 Task: Look for products in the category "Collagen, Hair, Skin & Nails" from Paradise Herbs only.
Action: Mouse moved to (229, 114)
Screenshot: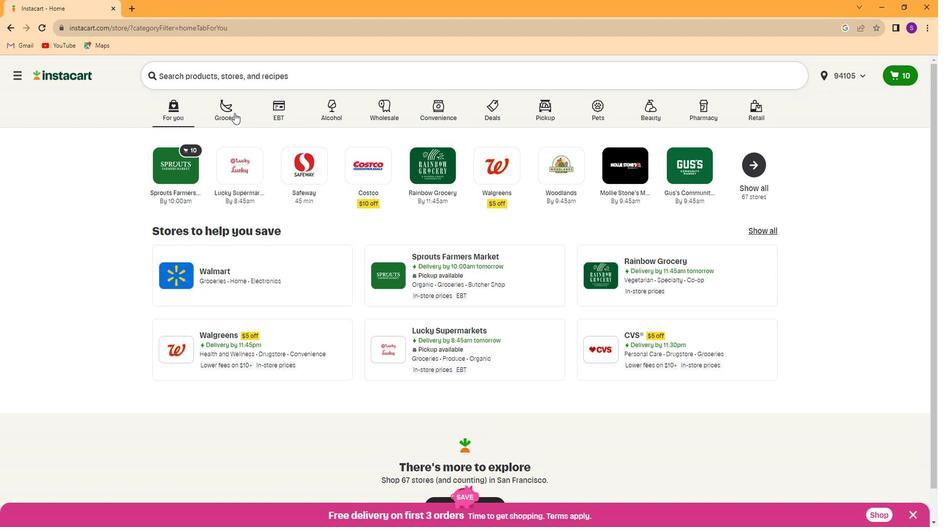 
Action: Mouse pressed left at (229, 114)
Screenshot: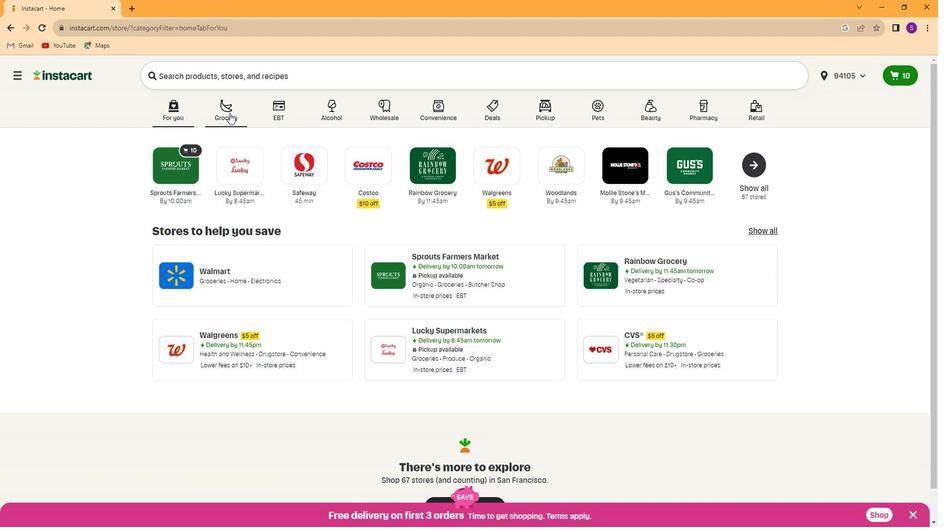 
Action: Mouse moved to (664, 175)
Screenshot: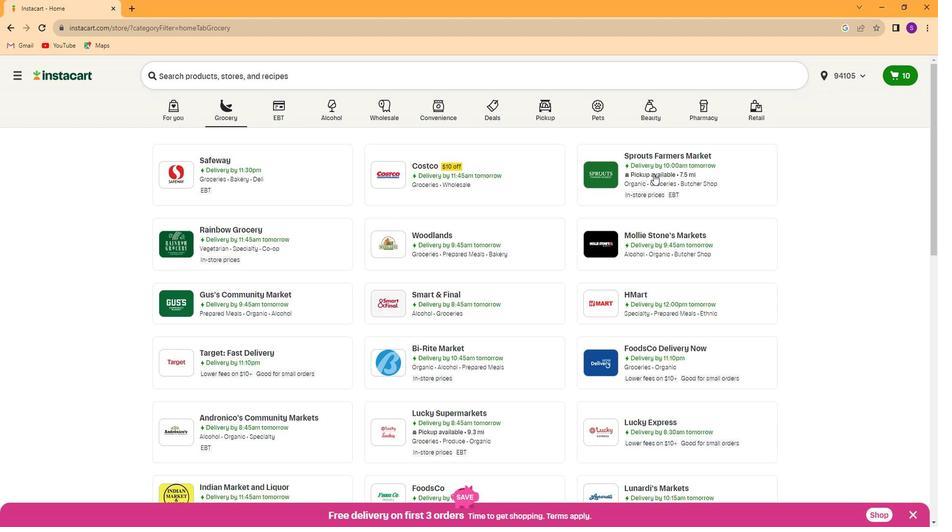 
Action: Mouse pressed left at (664, 175)
Screenshot: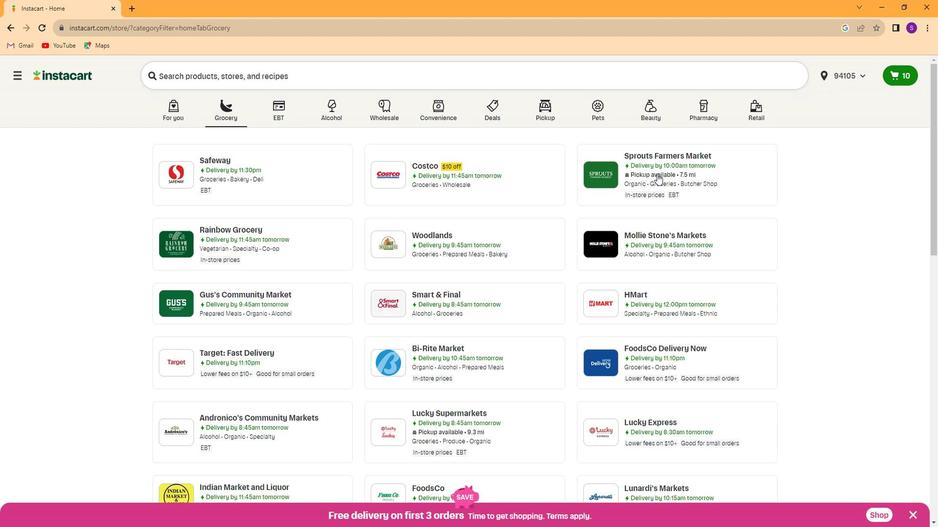 
Action: Mouse moved to (61, 337)
Screenshot: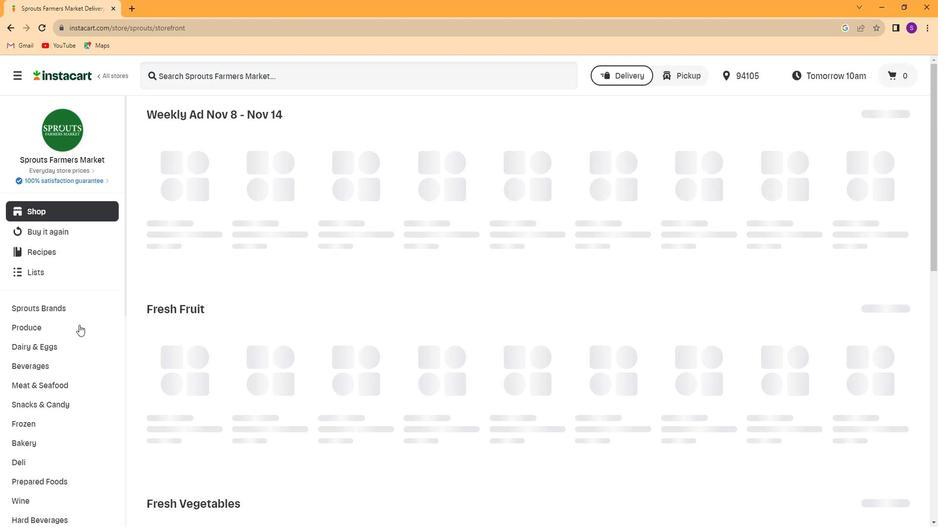 
Action: Mouse scrolled (61, 337) with delta (0, 0)
Screenshot: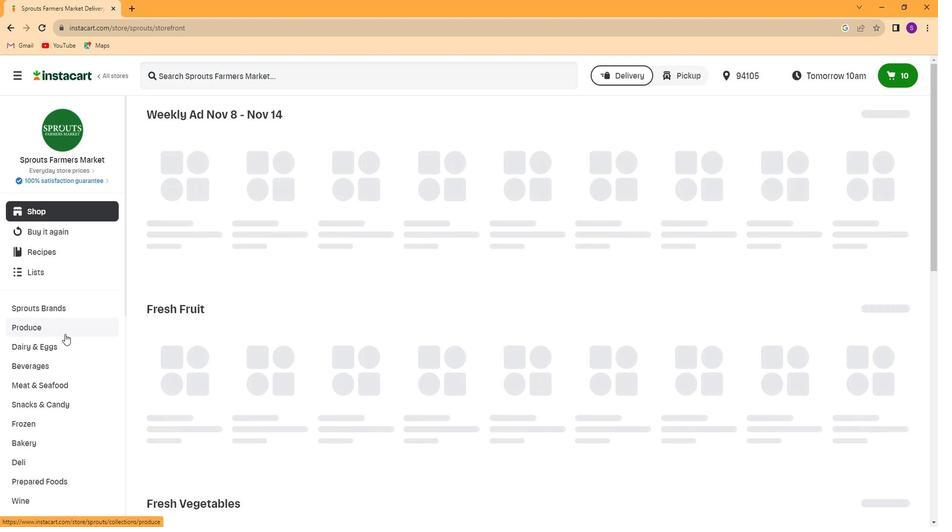 
Action: Mouse scrolled (61, 337) with delta (0, 0)
Screenshot: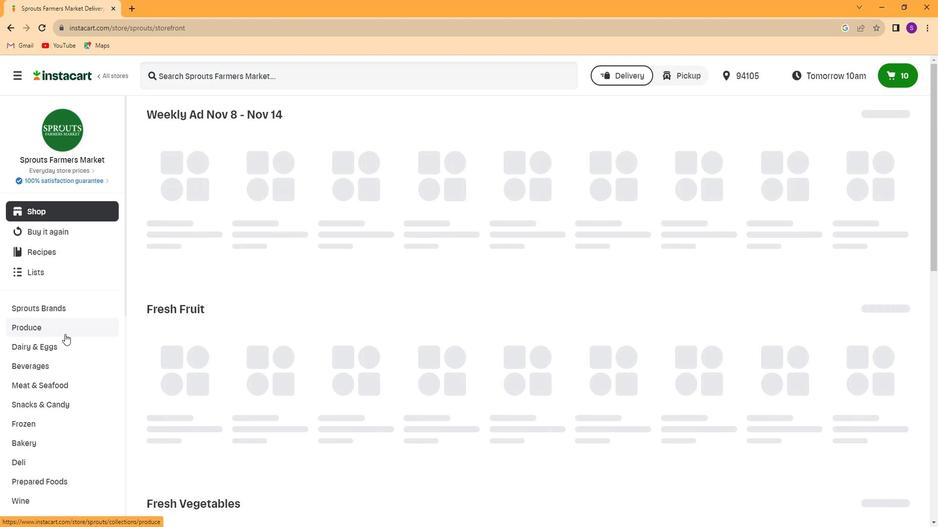 
Action: Mouse scrolled (61, 337) with delta (0, 0)
Screenshot: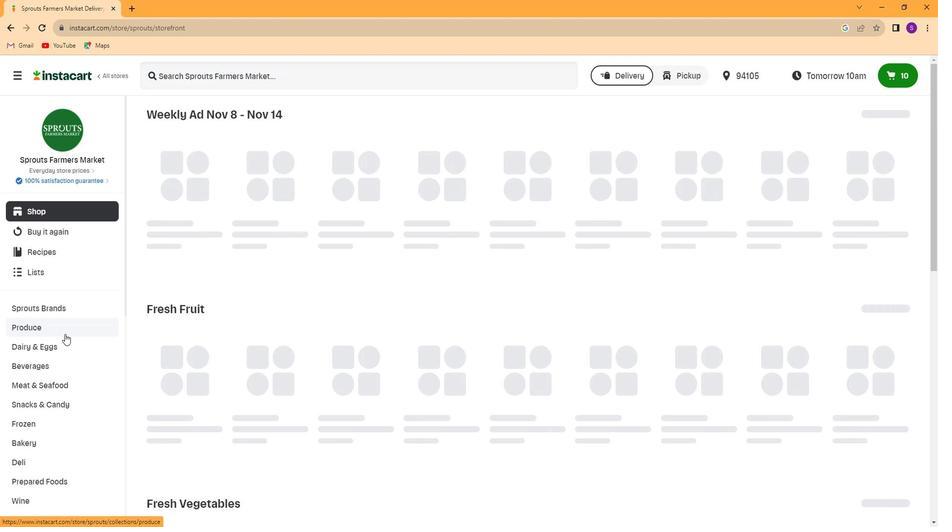 
Action: Mouse scrolled (61, 337) with delta (0, 0)
Screenshot: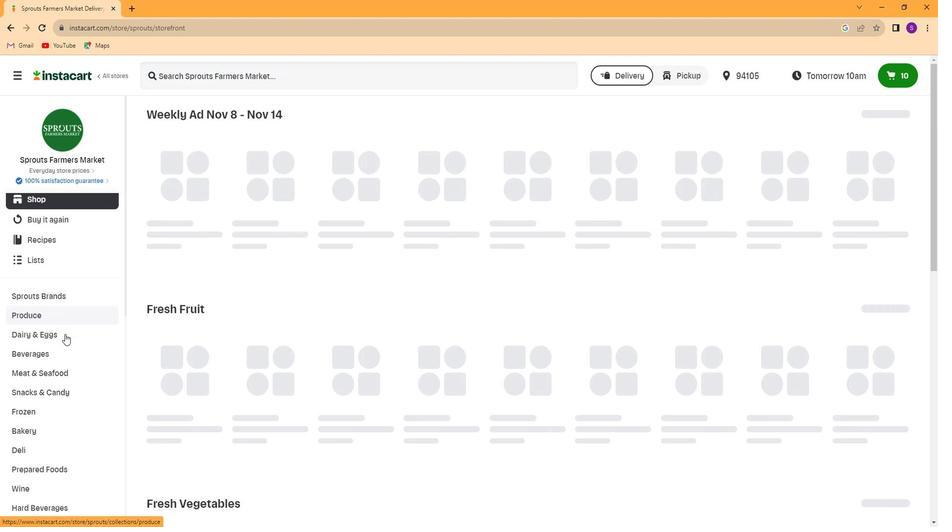 
Action: Mouse scrolled (61, 337) with delta (0, 0)
Screenshot: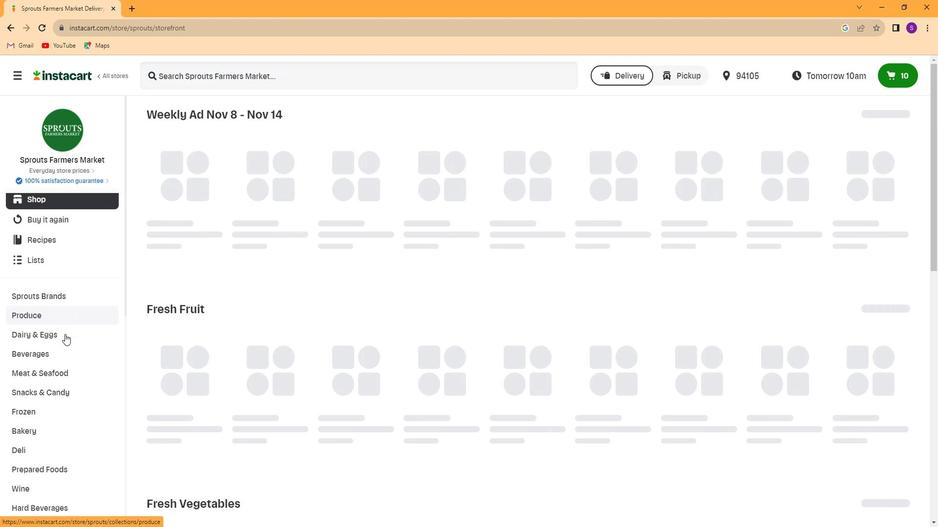 
Action: Mouse scrolled (61, 338) with delta (0, 0)
Screenshot: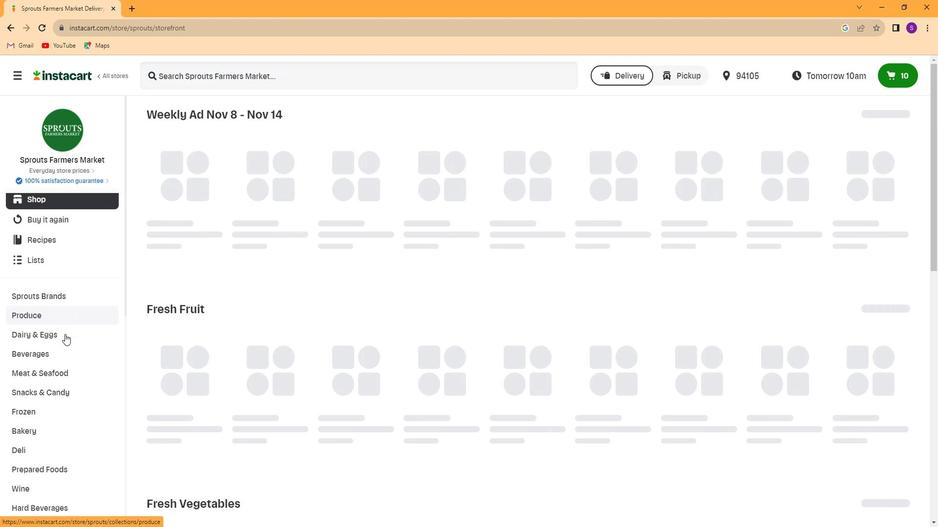 
Action: Mouse scrolled (61, 337) with delta (0, 0)
Screenshot: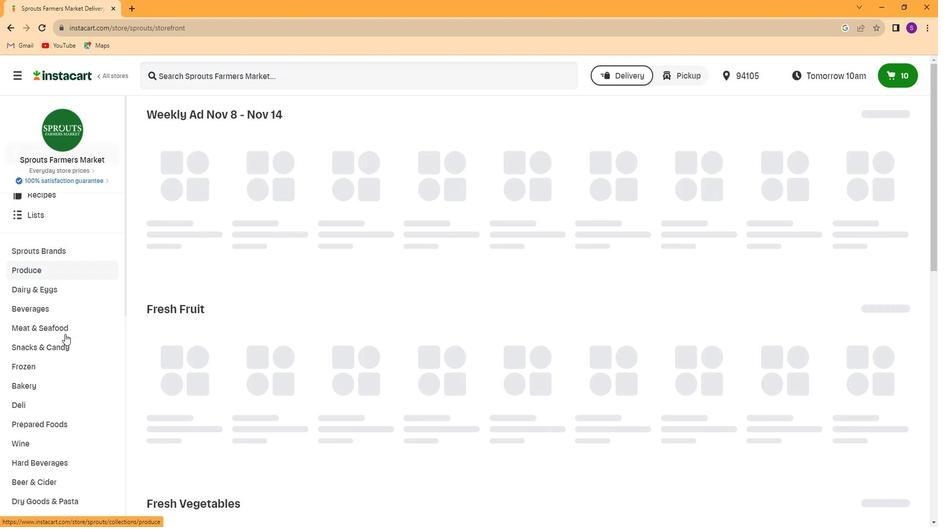 
Action: Mouse scrolled (61, 337) with delta (0, 0)
Screenshot: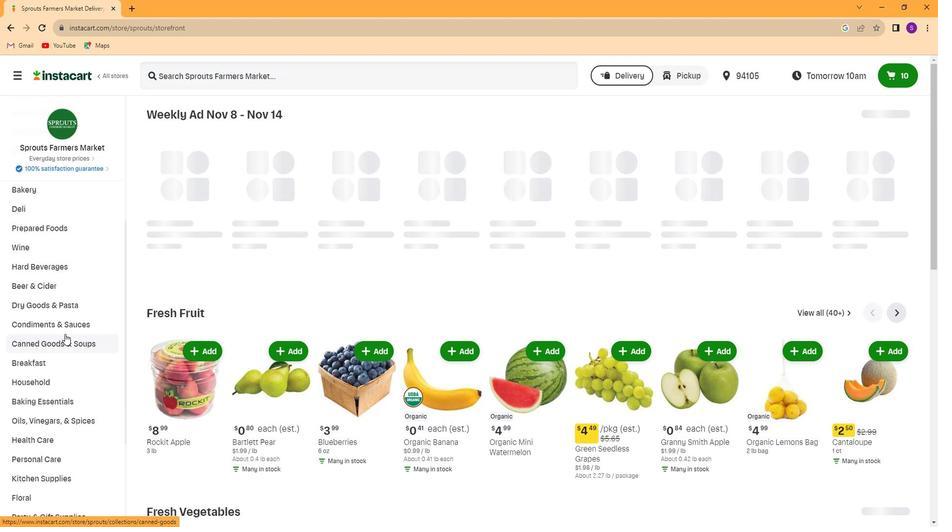 
Action: Mouse moved to (61, 338)
Screenshot: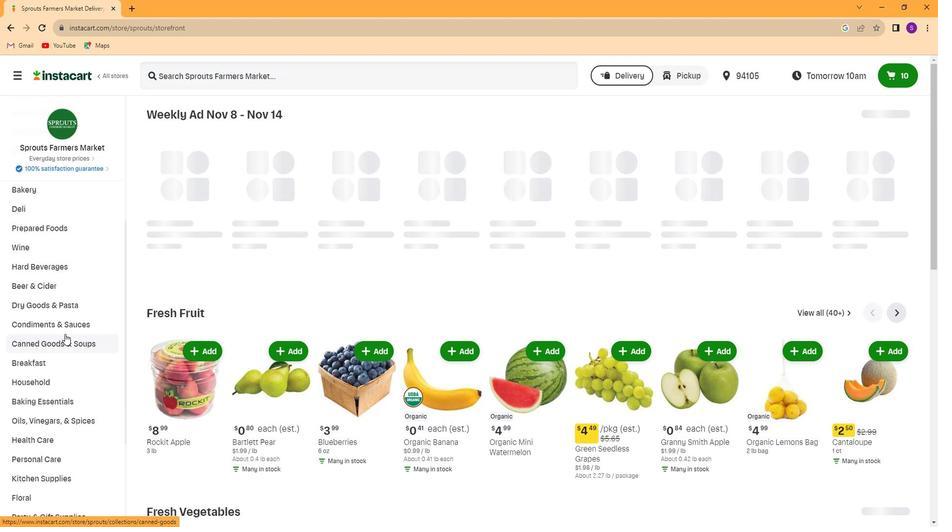 
Action: Mouse scrolled (61, 337) with delta (0, 0)
Screenshot: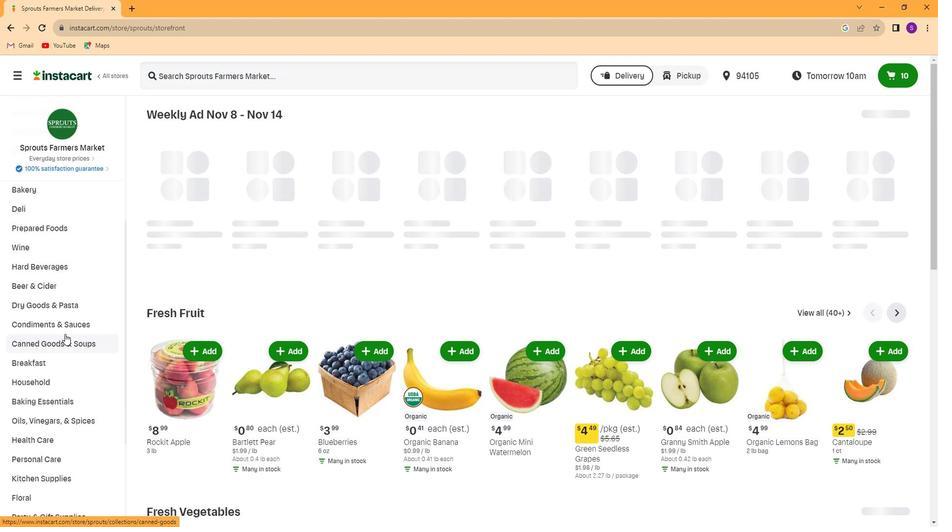 
Action: Mouse moved to (58, 338)
Screenshot: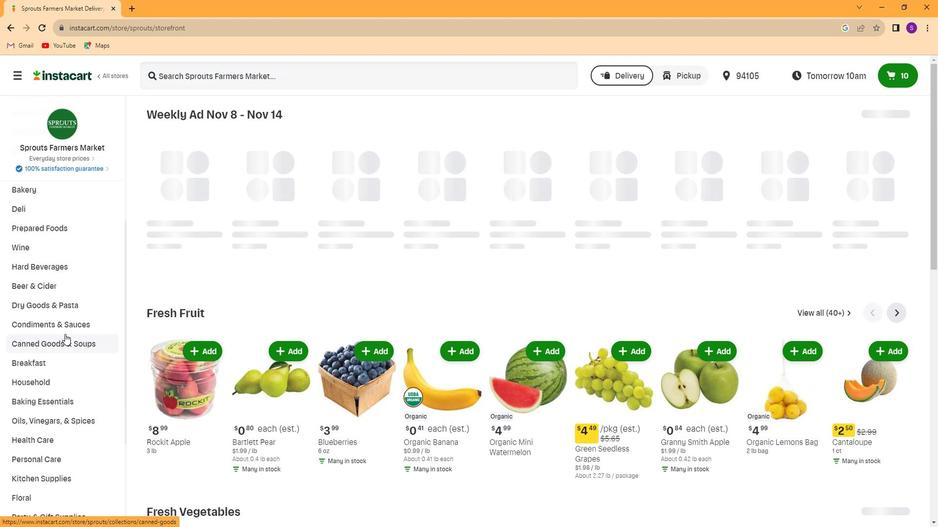 
Action: Mouse scrolled (58, 338) with delta (0, 0)
Screenshot: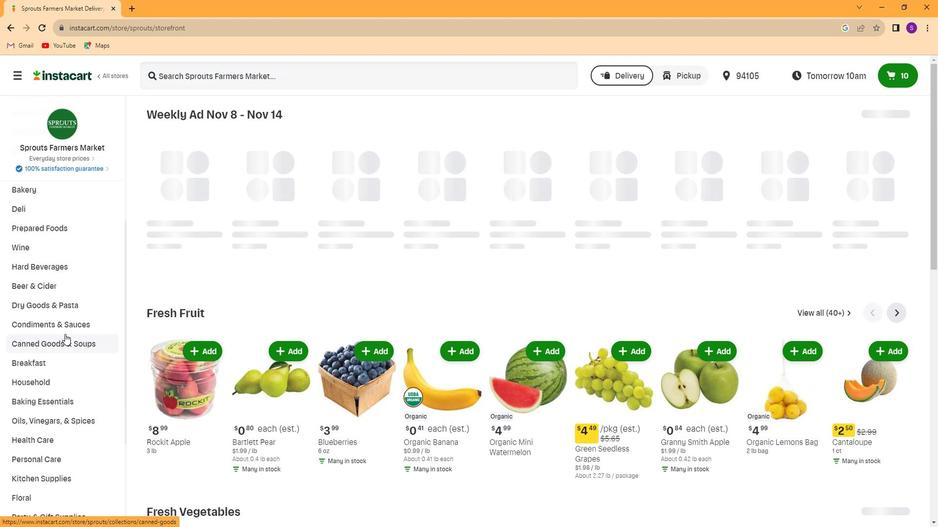 
Action: Mouse moved to (57, 339)
Screenshot: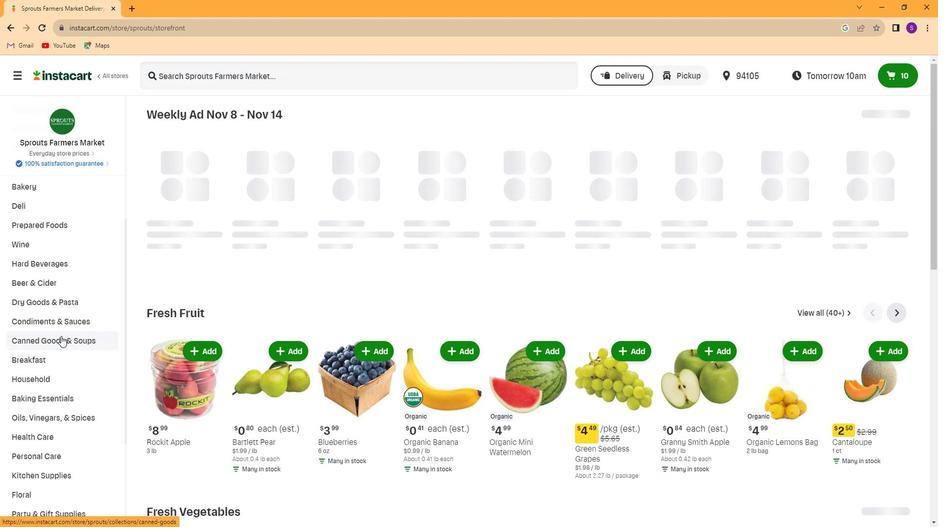 
Action: Mouse scrolled (57, 339) with delta (0, 0)
Screenshot: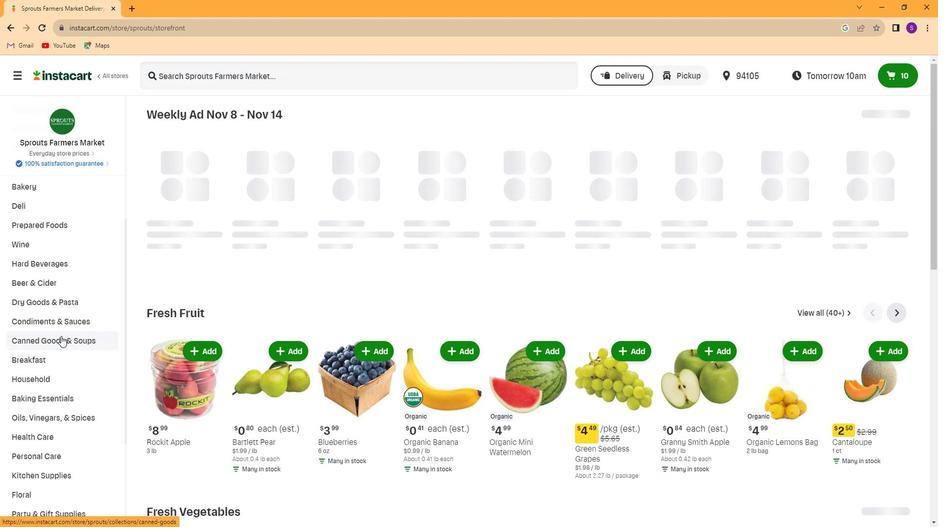 
Action: Mouse moved to (55, 341)
Screenshot: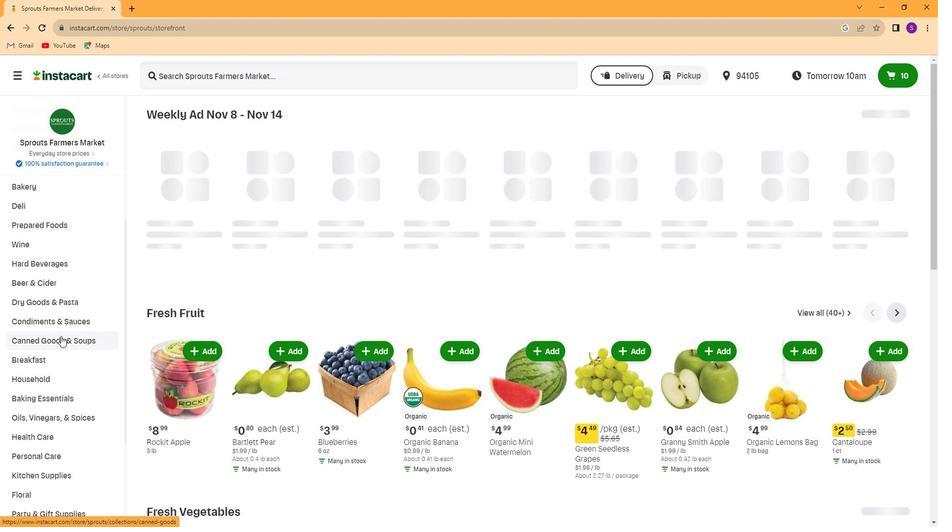 
Action: Mouse scrolled (55, 340) with delta (0, 0)
Screenshot: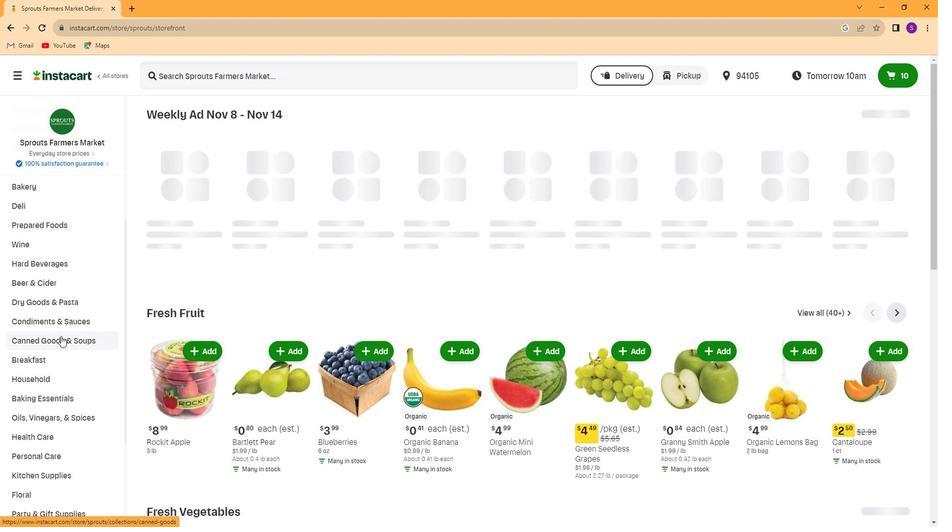 
Action: Mouse scrolled (55, 340) with delta (0, 0)
Screenshot: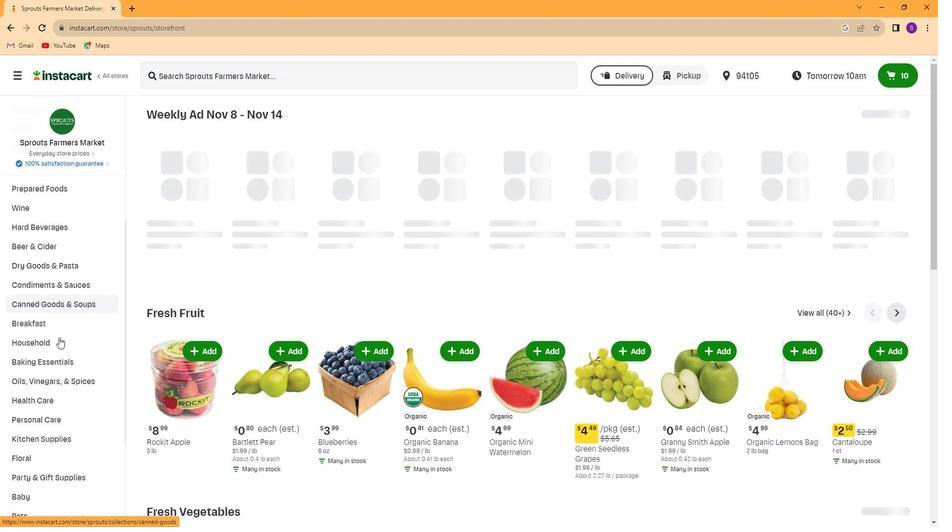 
Action: Mouse scrolled (55, 340) with delta (0, 0)
Screenshot: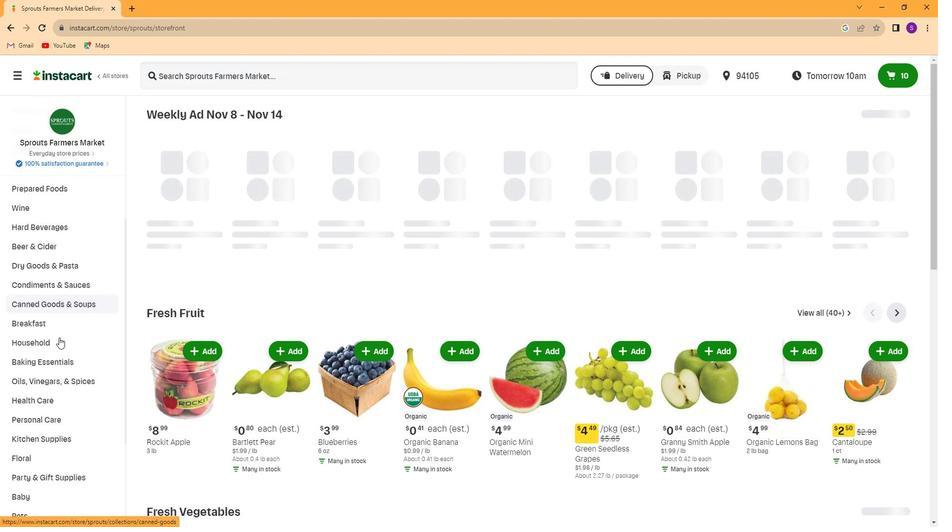 
Action: Mouse moved to (74, 476)
Screenshot: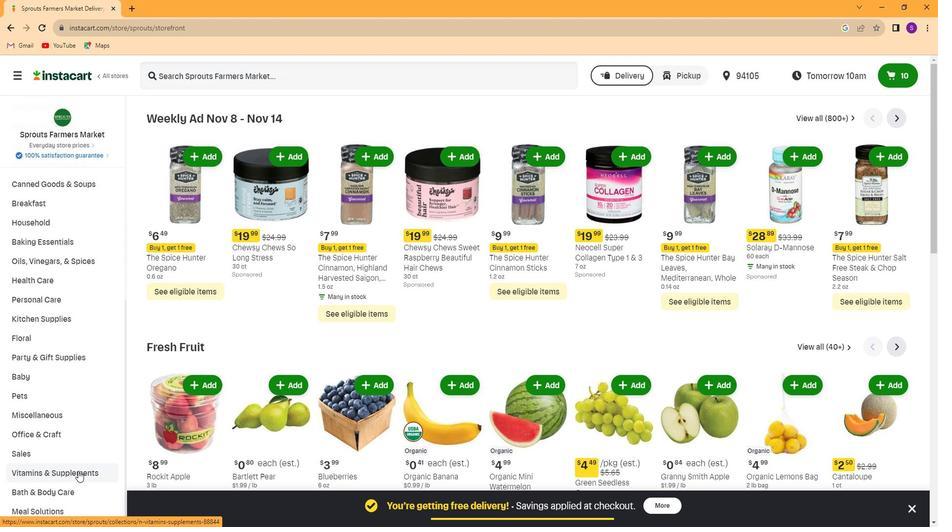 
Action: Mouse scrolled (74, 475) with delta (0, 0)
Screenshot: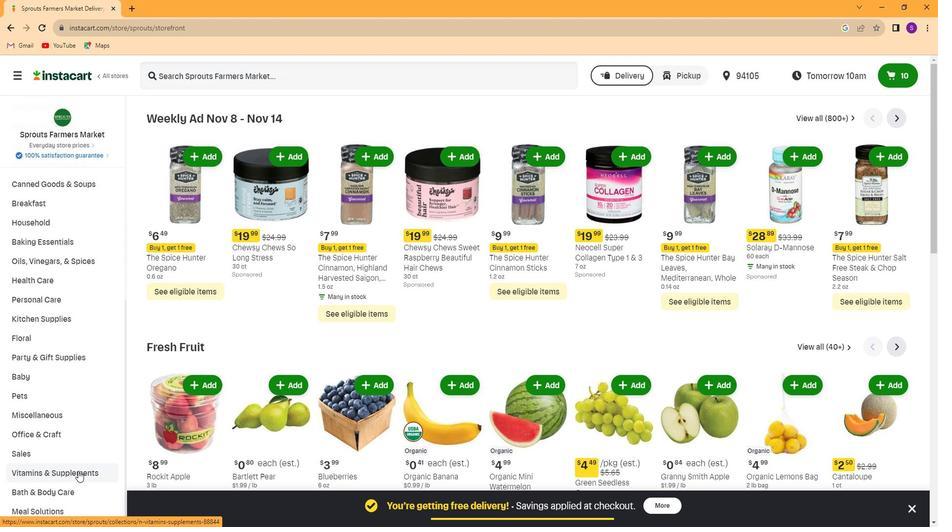 
Action: Mouse moved to (68, 476)
Screenshot: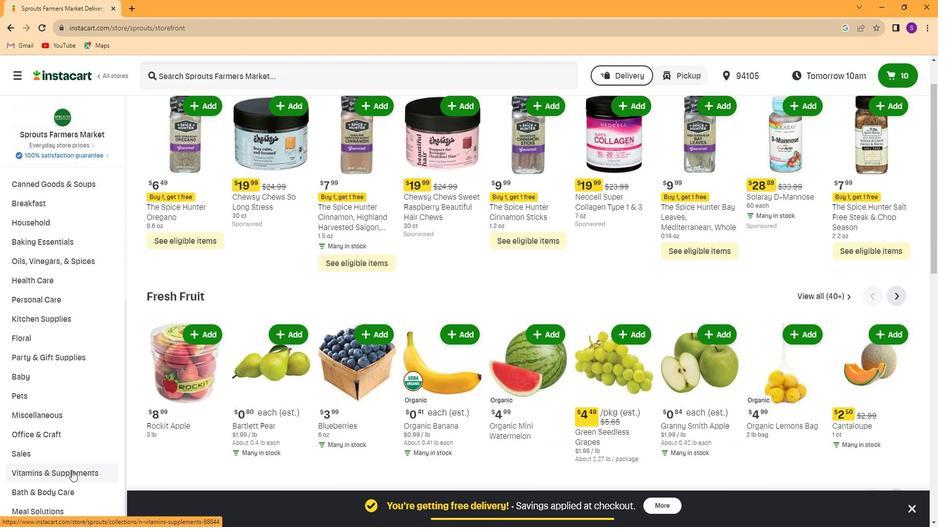 
Action: Mouse pressed left at (68, 476)
Screenshot: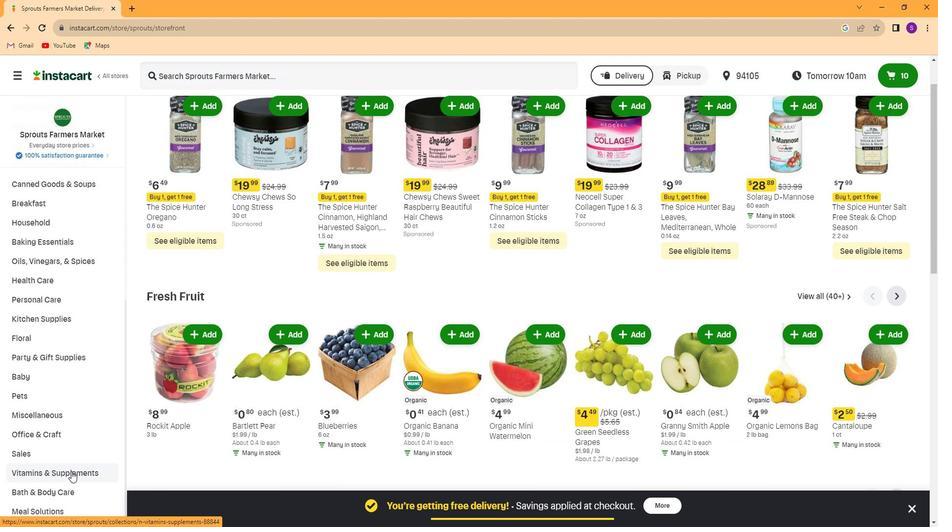 
Action: Mouse moved to (839, 145)
Screenshot: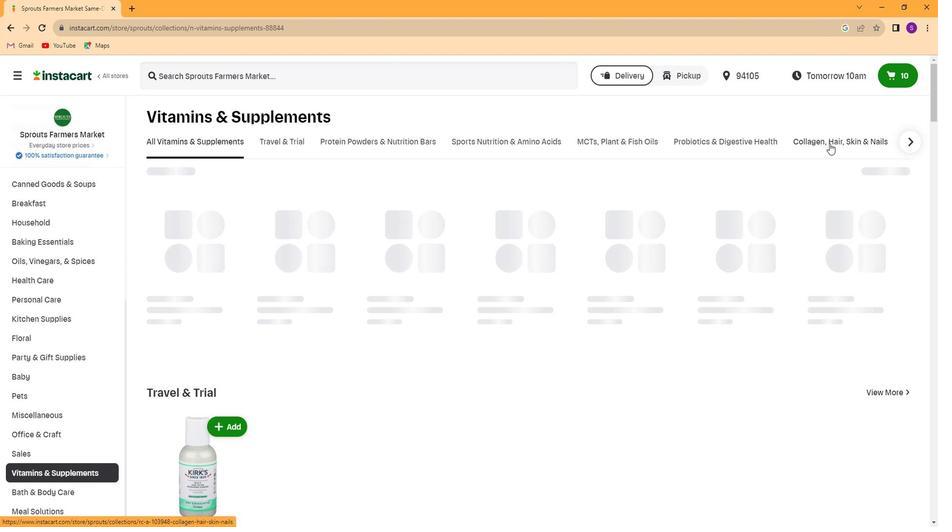 
Action: Mouse pressed left at (839, 145)
Screenshot: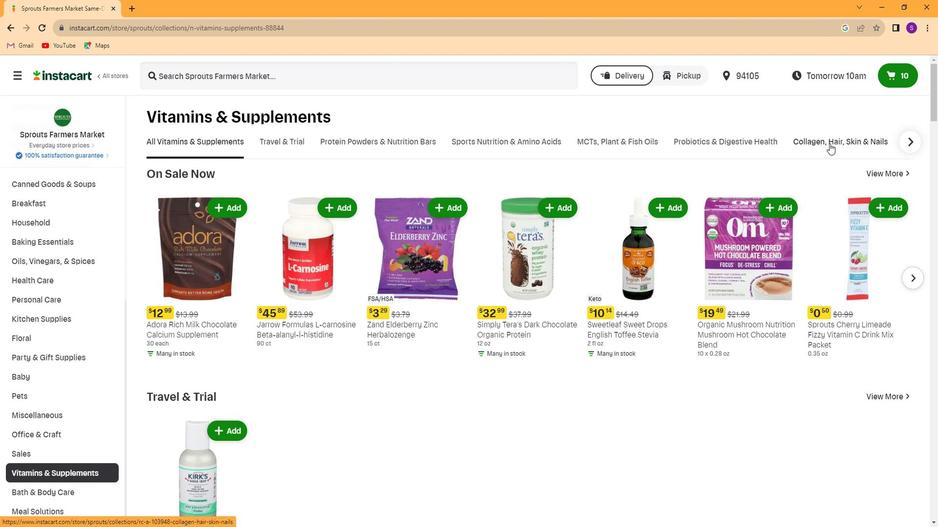 
Action: Mouse moved to (330, 180)
Screenshot: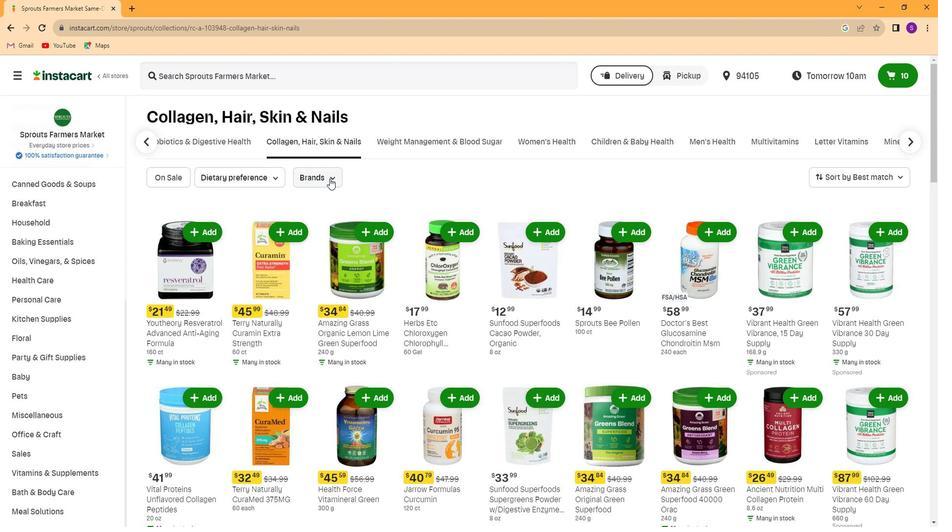
Action: Mouse pressed left at (330, 180)
Screenshot: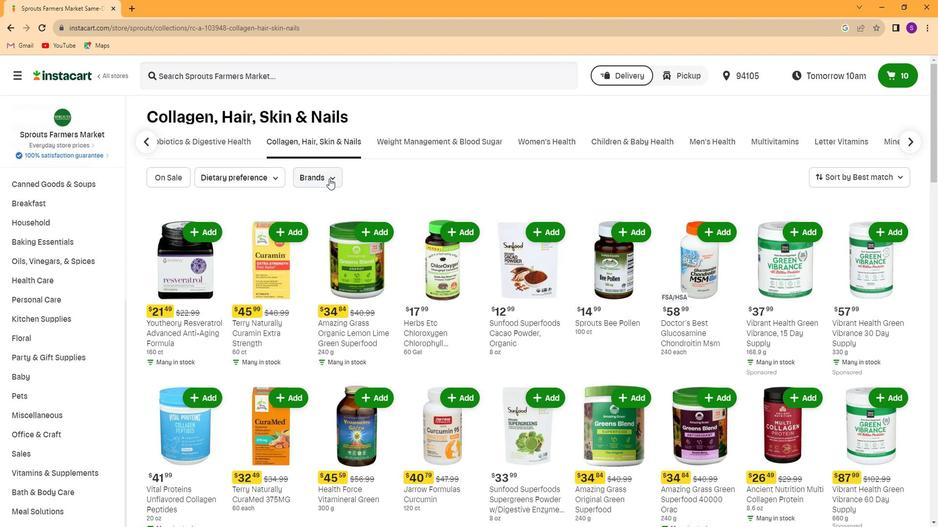 
Action: Mouse moved to (345, 257)
Screenshot: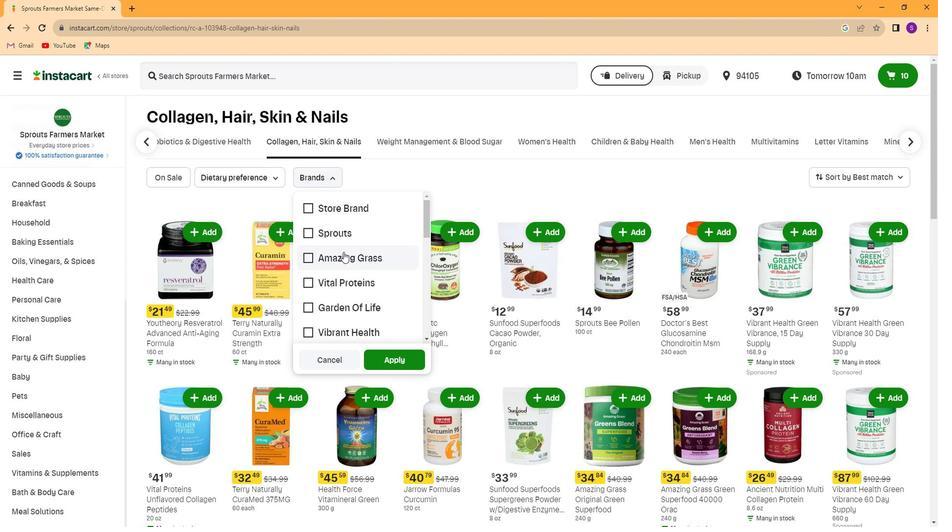 
Action: Mouse scrolled (345, 257) with delta (0, 0)
Screenshot: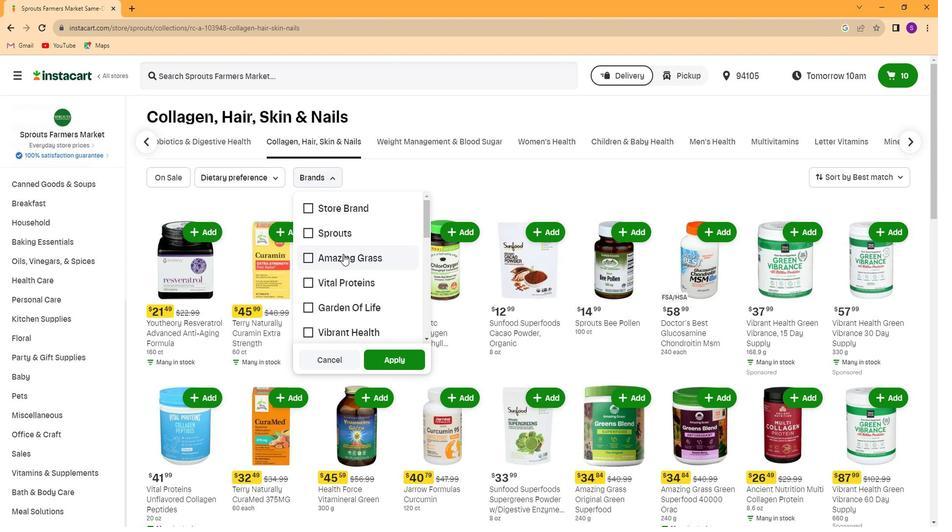 
Action: Mouse moved to (345, 267)
Screenshot: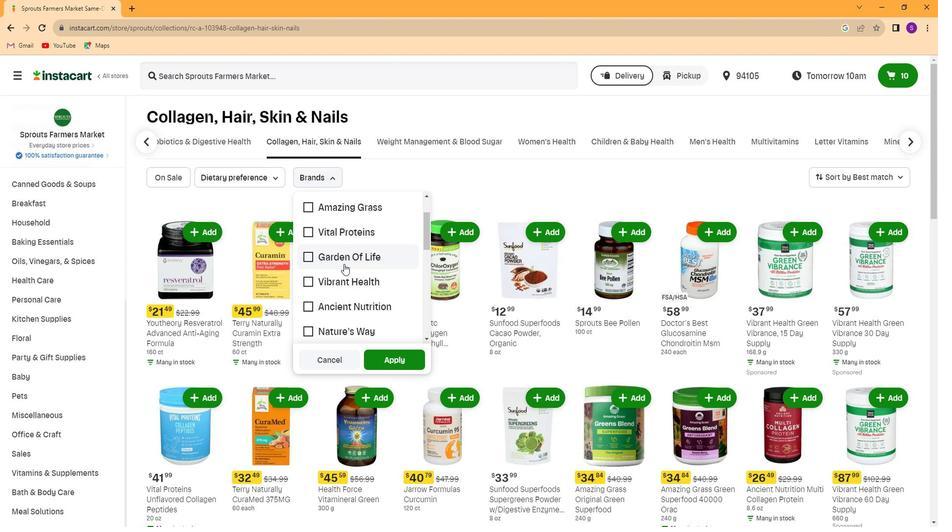 
Action: Mouse scrolled (345, 267) with delta (0, 0)
Screenshot: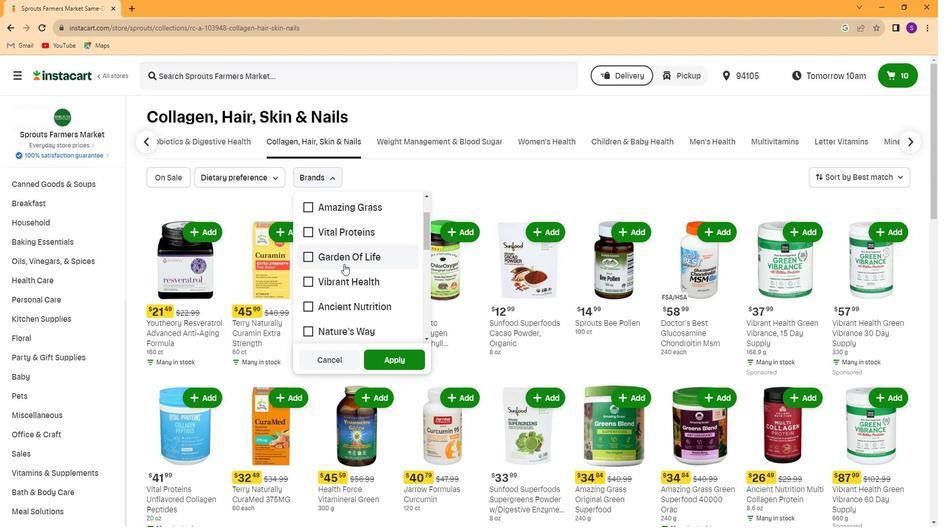 
Action: Mouse moved to (345, 268)
Screenshot: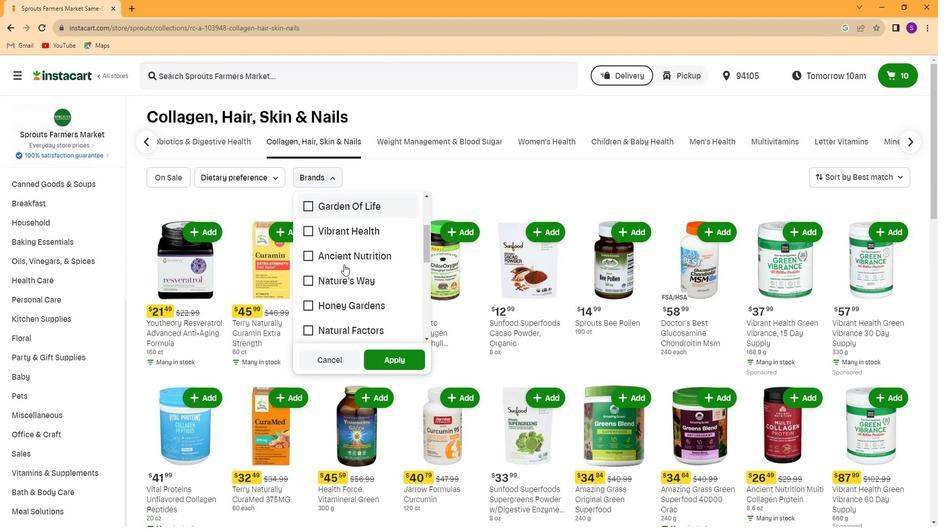 
Action: Mouse scrolled (345, 267) with delta (0, 0)
Screenshot: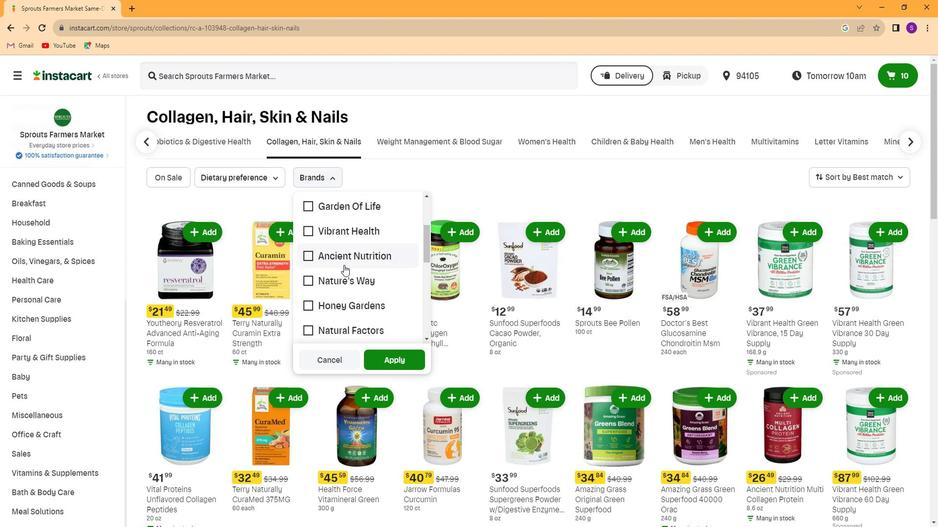 
Action: Mouse moved to (349, 264)
Screenshot: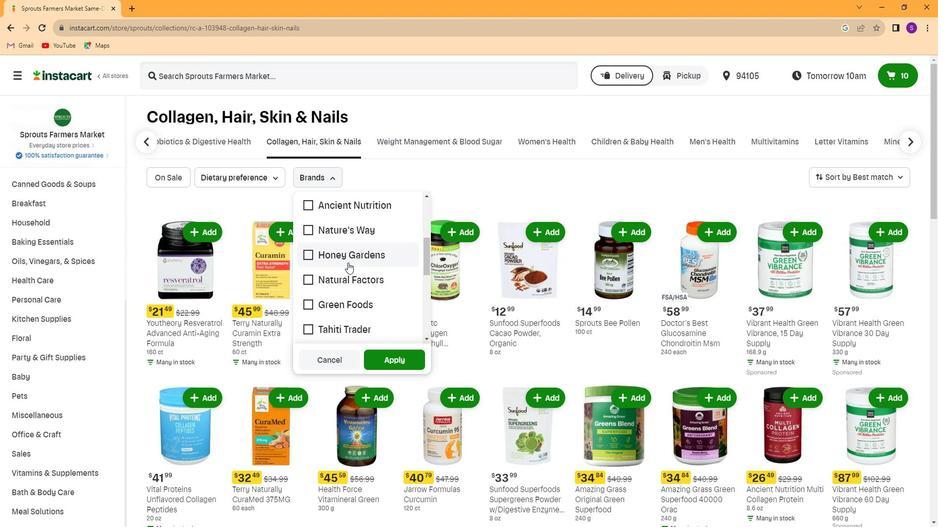 
Action: Mouse scrolled (349, 264) with delta (0, 0)
Screenshot: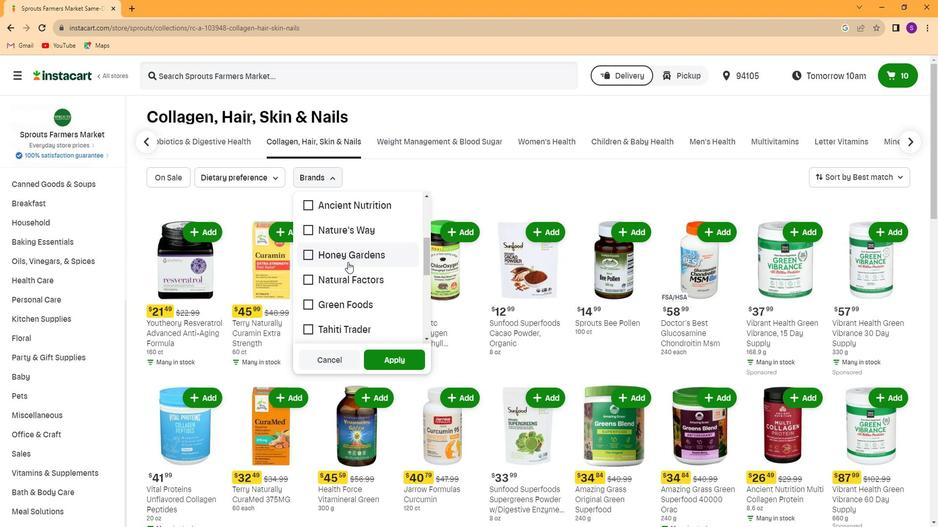 
Action: Mouse moved to (349, 264)
Screenshot: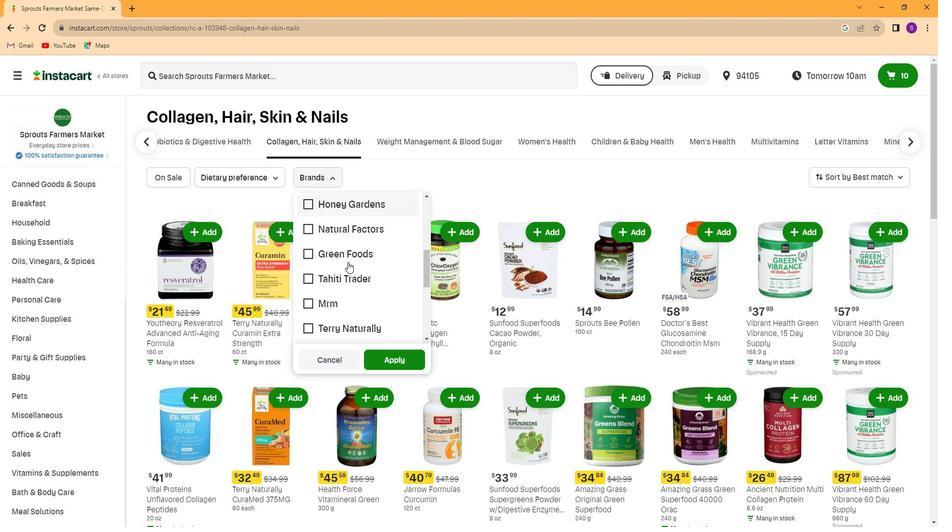 
Action: Mouse scrolled (349, 264) with delta (0, 0)
Screenshot: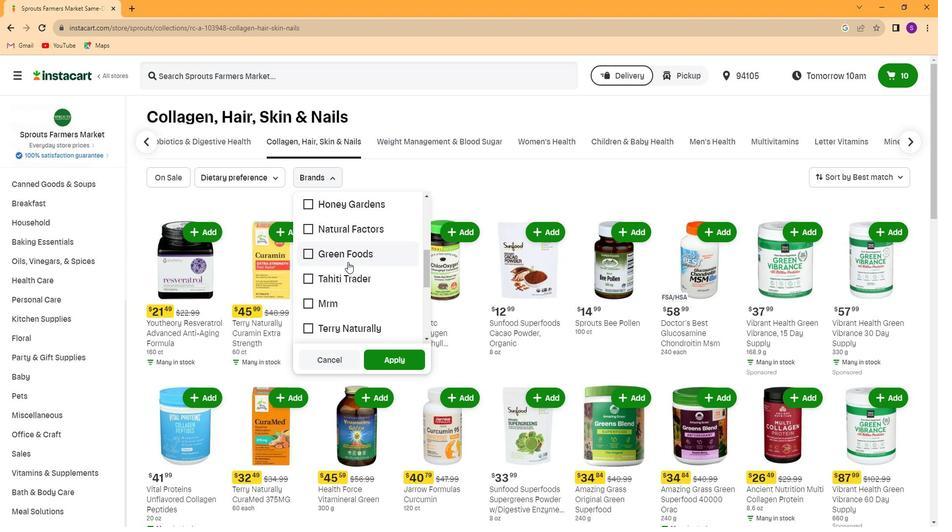 
Action: Mouse scrolled (349, 264) with delta (0, 0)
Screenshot: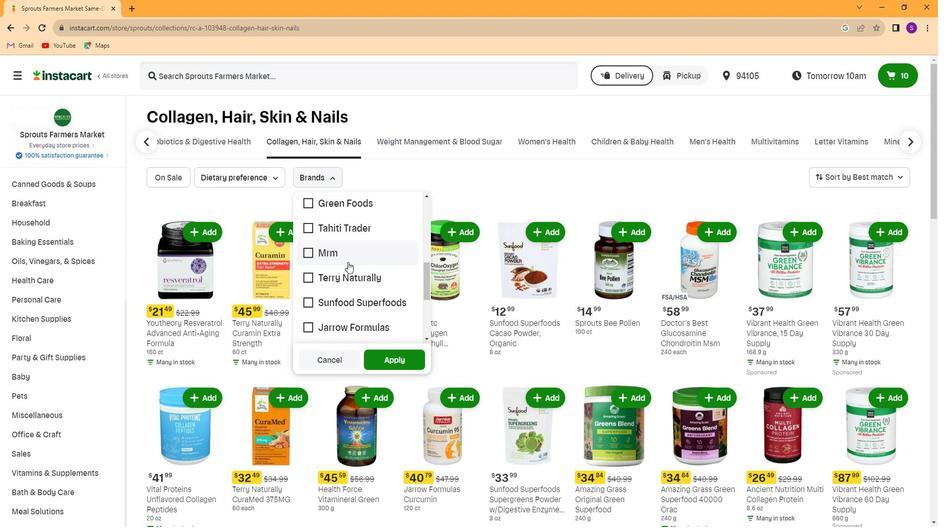 
Action: Mouse moved to (349, 264)
Screenshot: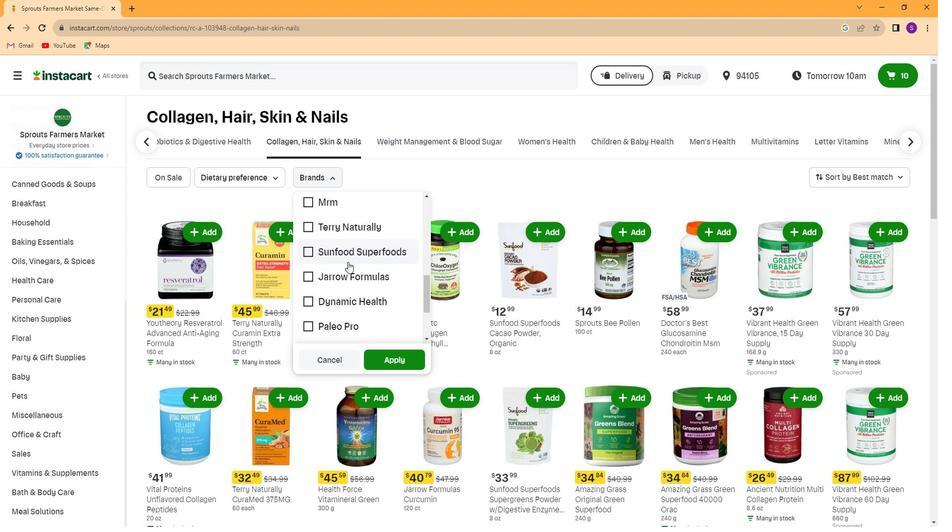 
Action: Mouse scrolled (349, 264) with delta (0, 0)
Screenshot: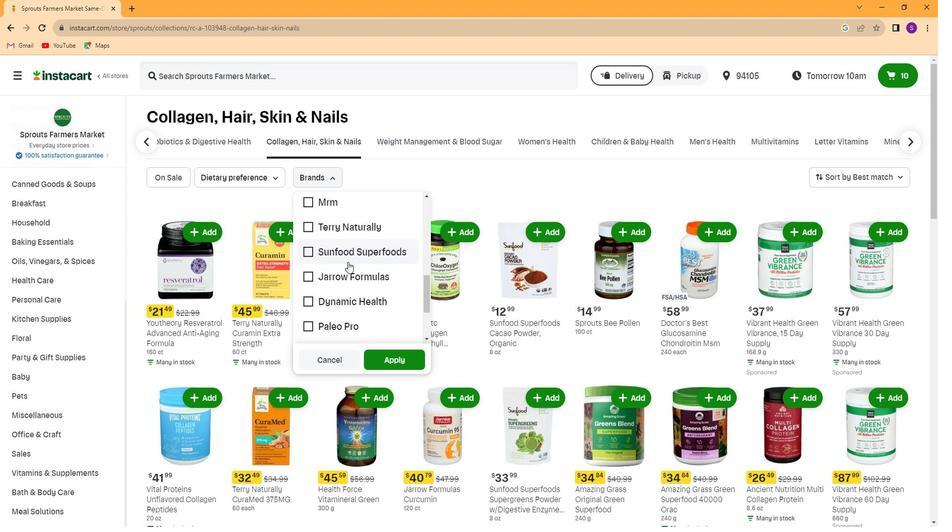 
Action: Mouse moved to (350, 326)
Screenshot: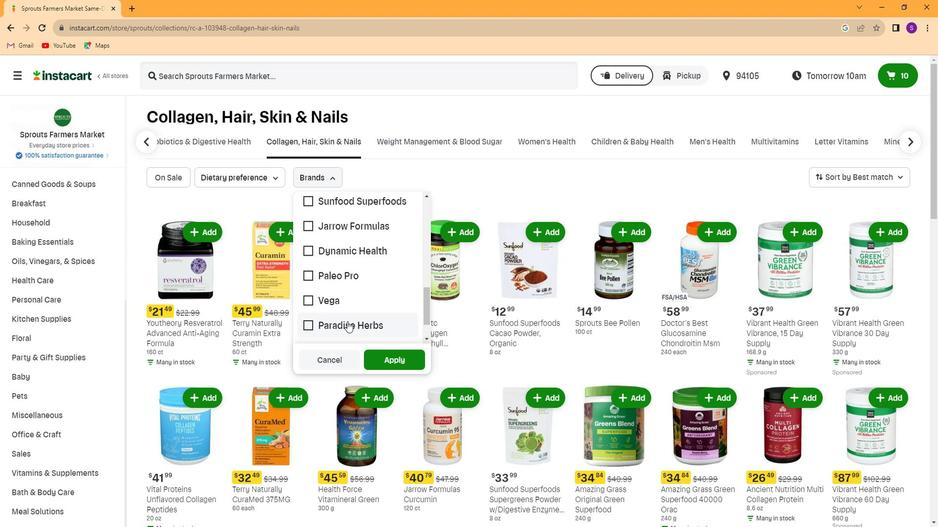 
Action: Mouse pressed left at (350, 326)
Screenshot: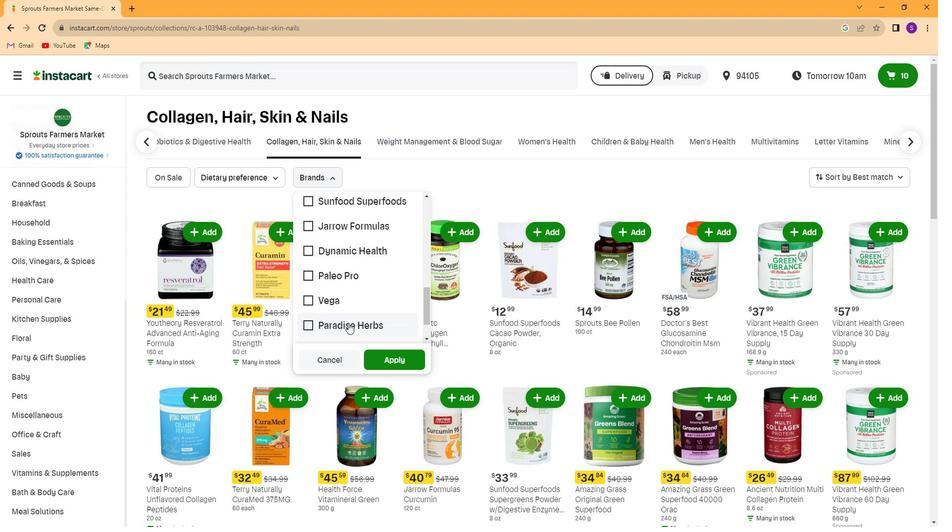 
Action: Mouse moved to (397, 355)
Screenshot: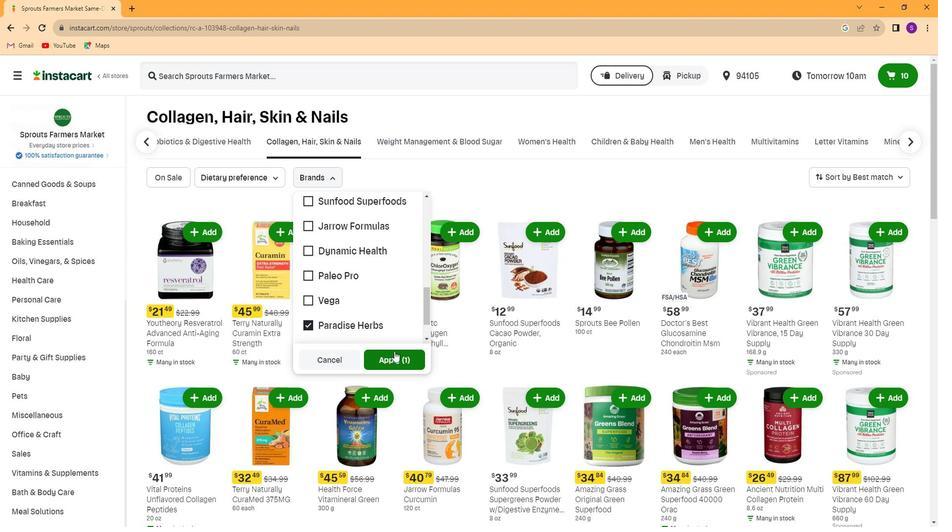 
Action: Mouse pressed left at (397, 355)
Screenshot: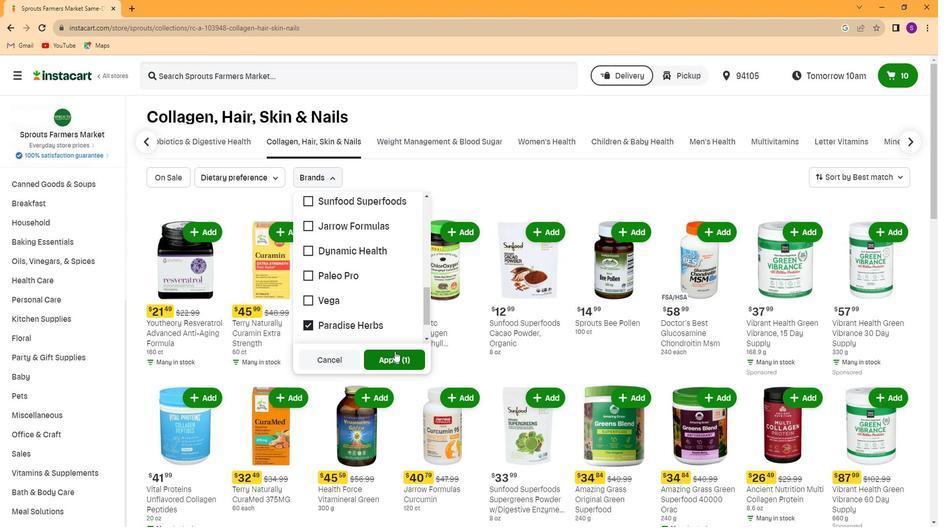 
Action: Mouse moved to (476, 371)
Screenshot: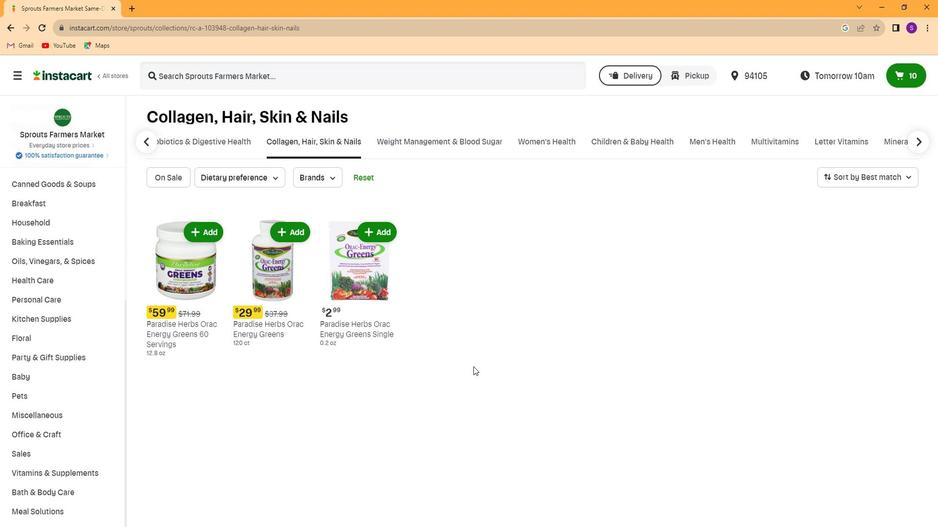 
